 Task: Select Display Font Information
Action: Mouse moved to (282, 215)
Screenshot: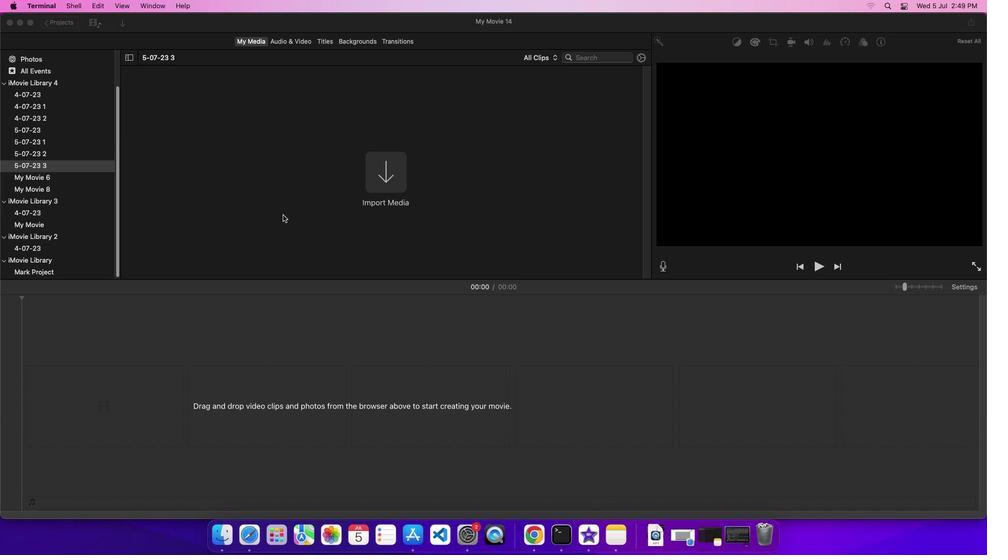 
Action: Mouse pressed left at (282, 215)
Screenshot: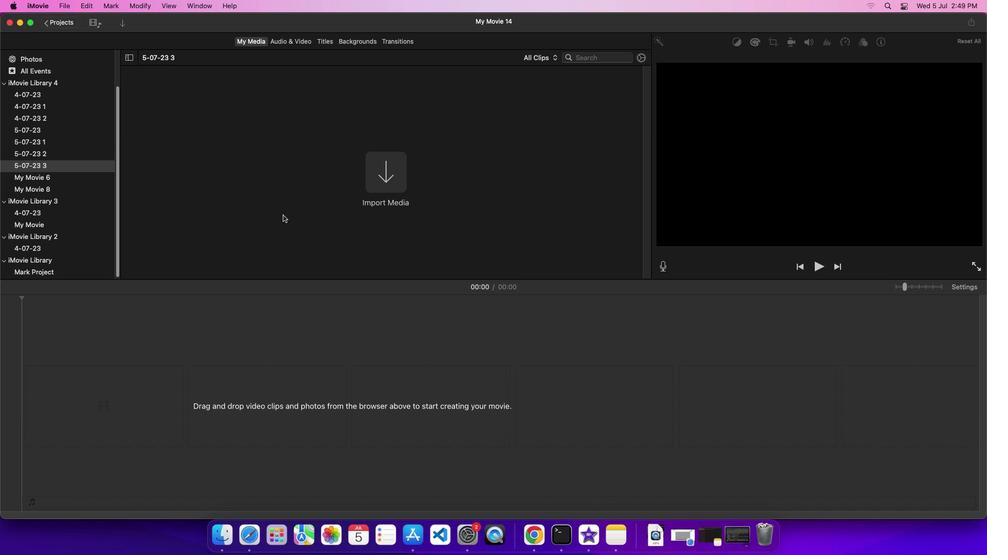 
Action: Mouse moved to (40, 0)
Screenshot: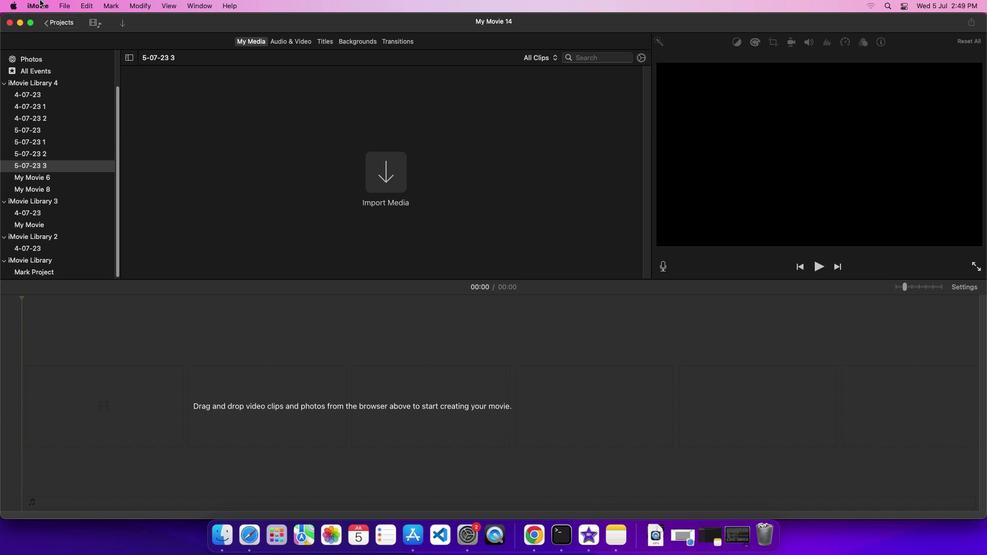
Action: Mouse pressed left at (40, 0)
Screenshot: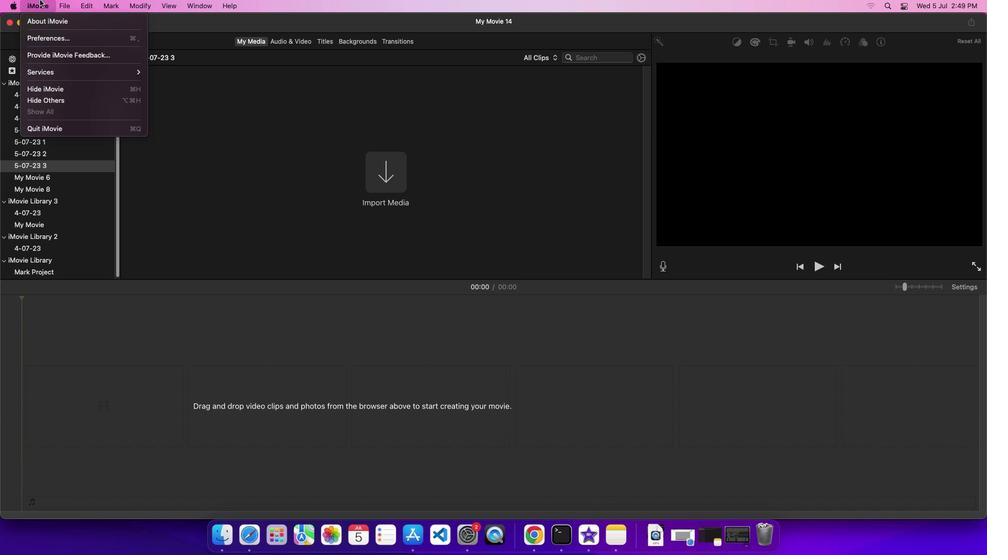 
Action: Mouse moved to (59, 71)
Screenshot: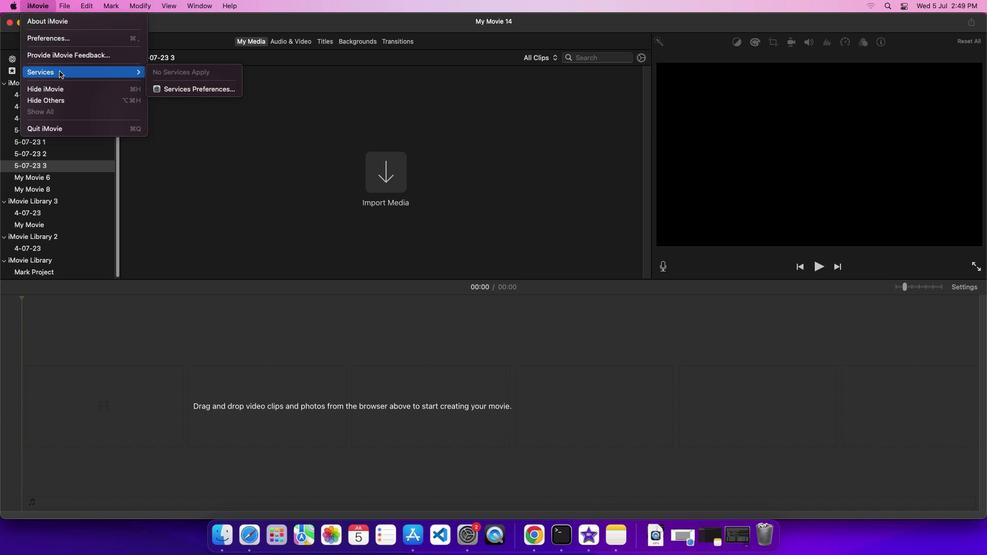 
Action: Mouse pressed left at (59, 71)
Screenshot: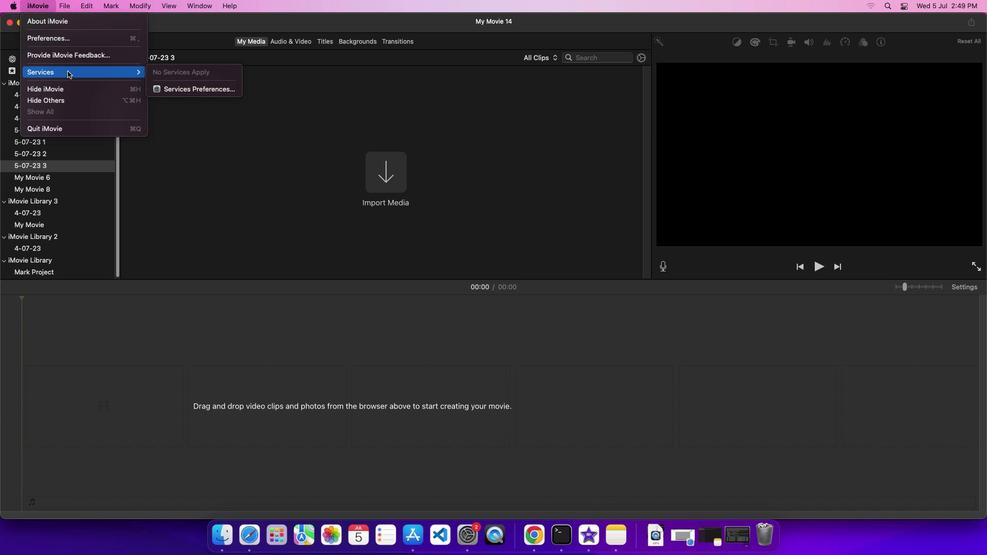 
Action: Mouse moved to (170, 91)
Screenshot: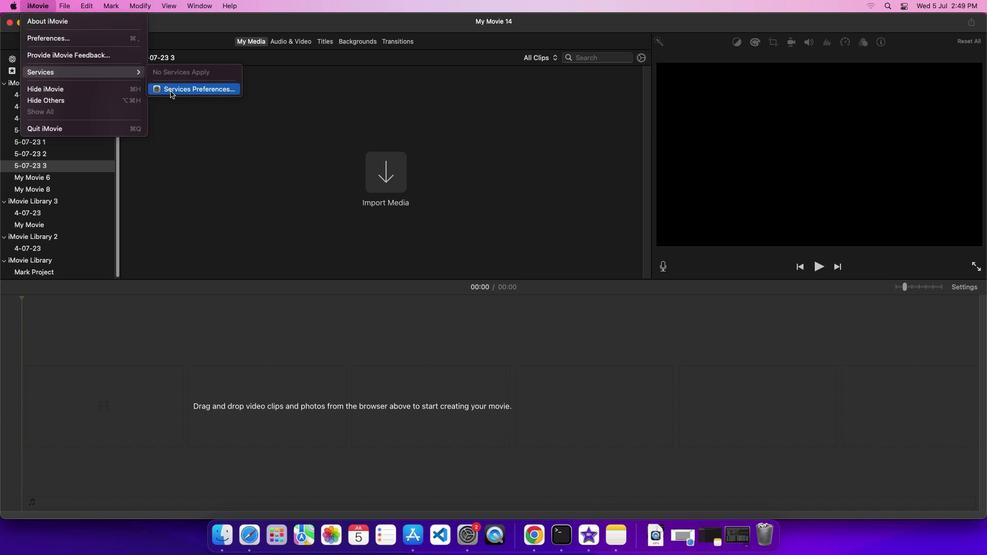 
Action: Mouse pressed left at (170, 91)
Screenshot: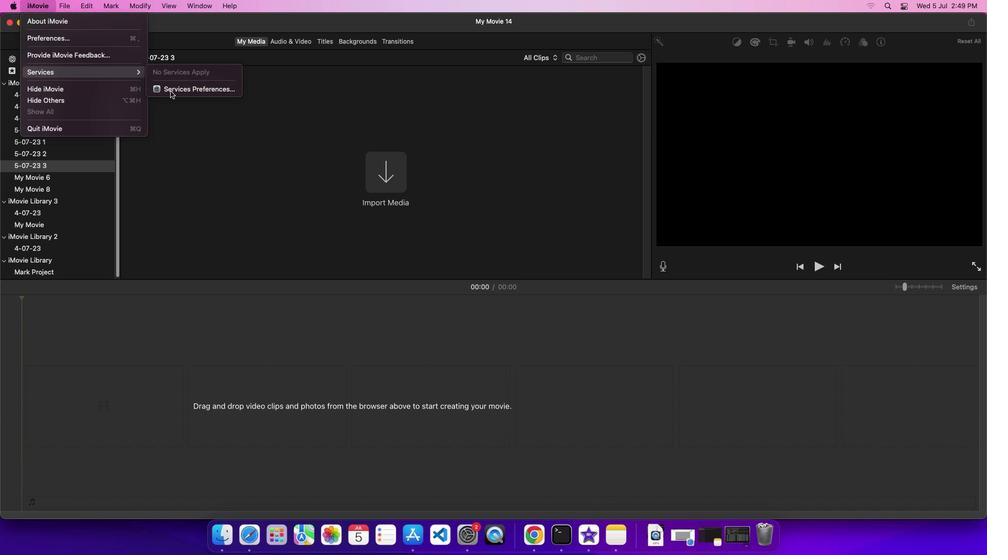 
Action: Mouse moved to (669, 212)
Screenshot: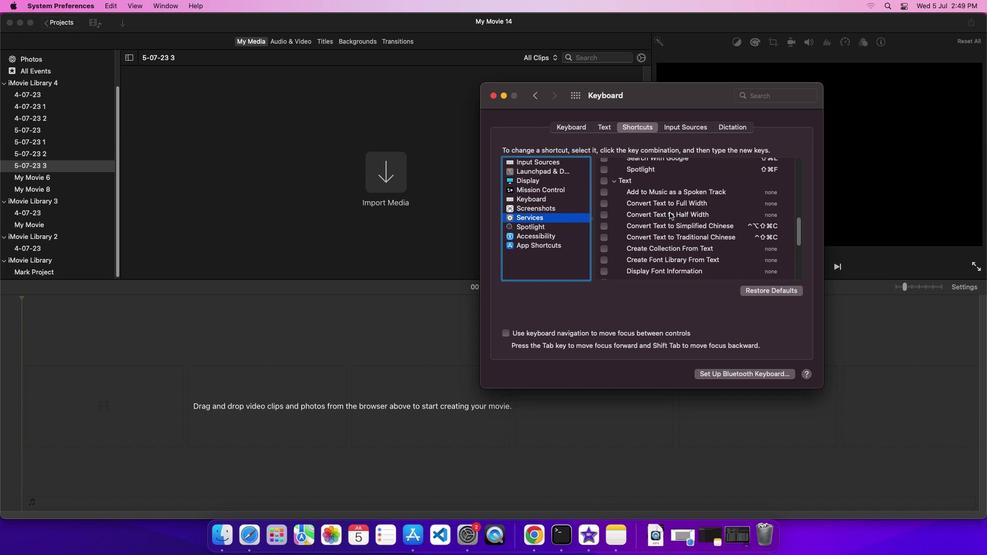 
Action: Mouse scrolled (669, 212) with delta (0, 0)
Screenshot: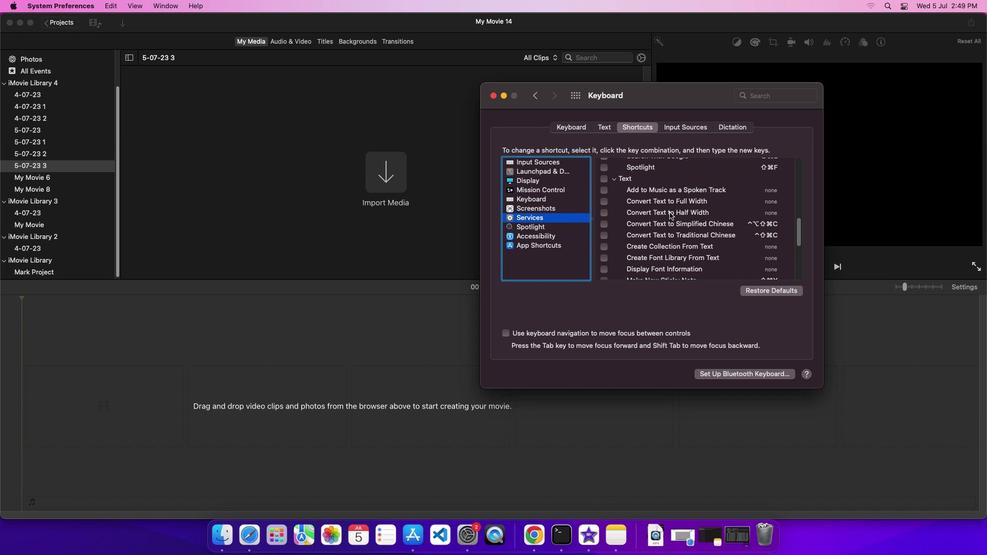 
Action: Mouse scrolled (669, 212) with delta (0, 0)
Screenshot: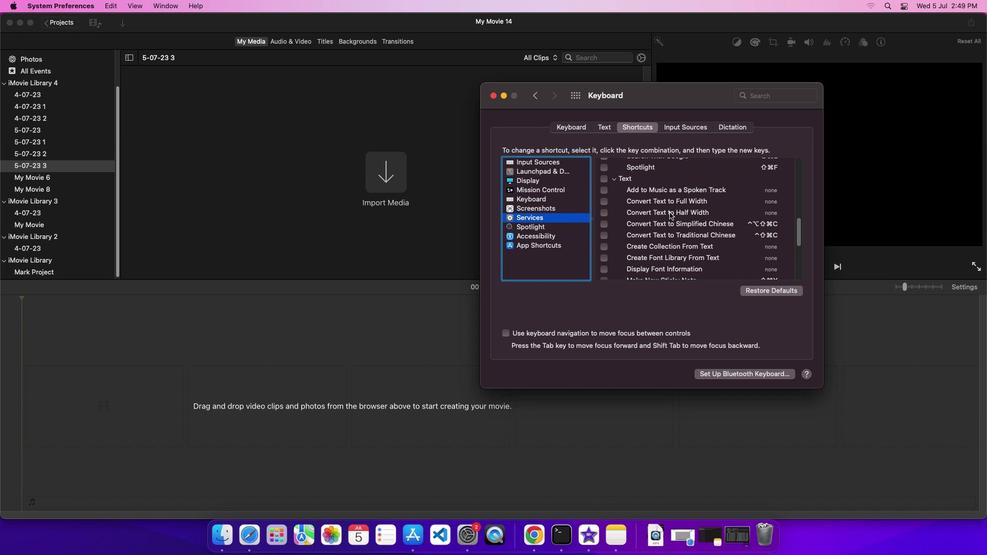 
Action: Mouse moved to (666, 224)
Screenshot: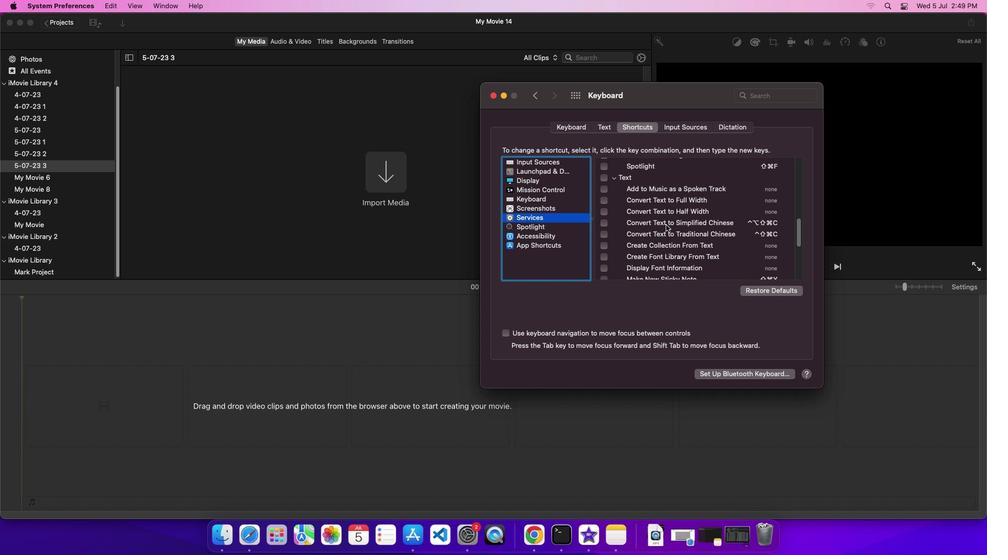 
Action: Mouse scrolled (666, 224) with delta (0, 0)
Screenshot: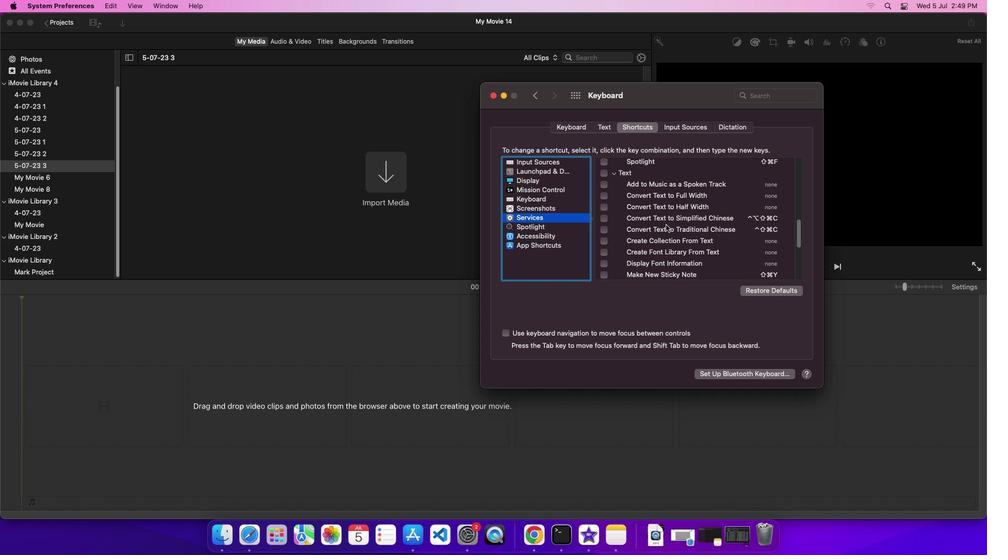 
Action: Mouse scrolled (666, 224) with delta (0, 0)
Screenshot: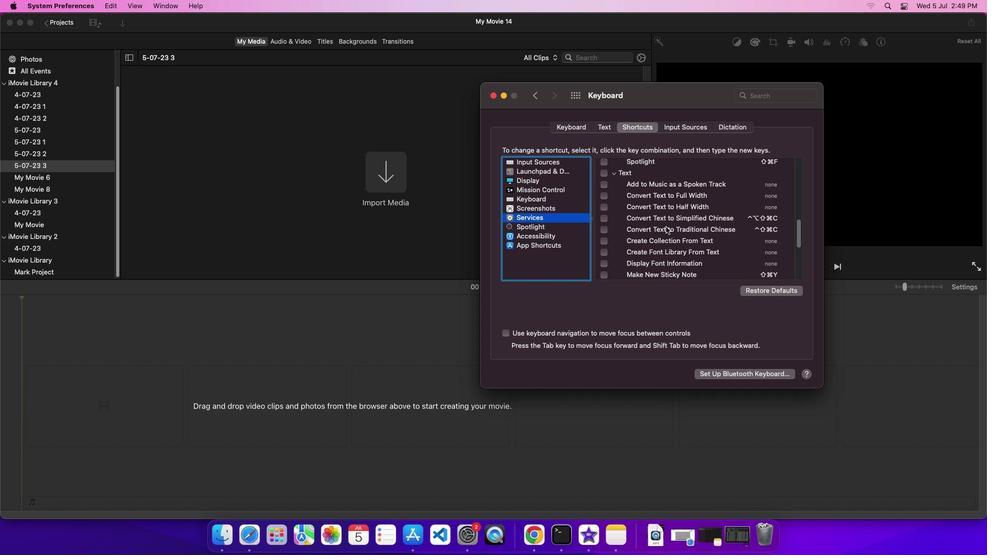 
Action: Mouse moved to (604, 267)
Screenshot: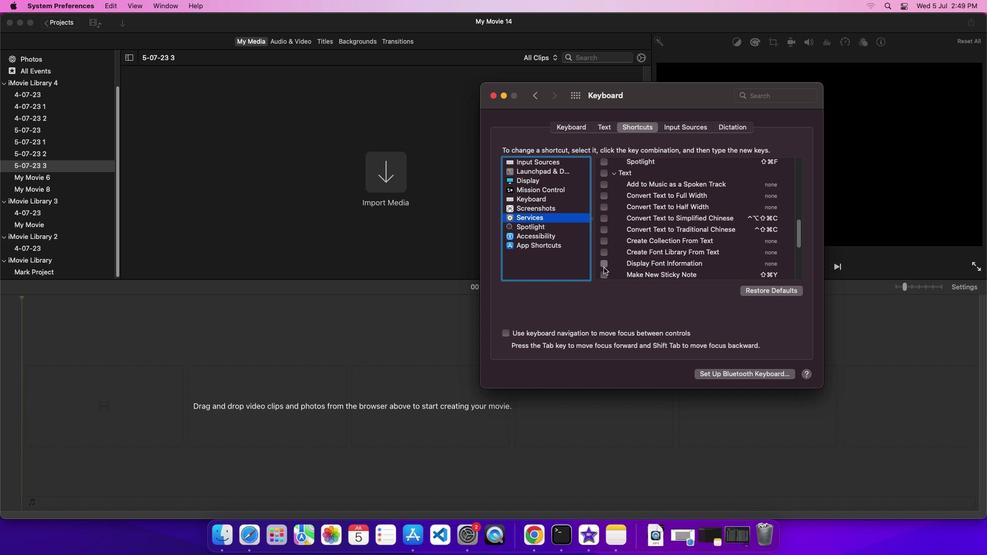 
Action: Mouse pressed left at (604, 267)
Screenshot: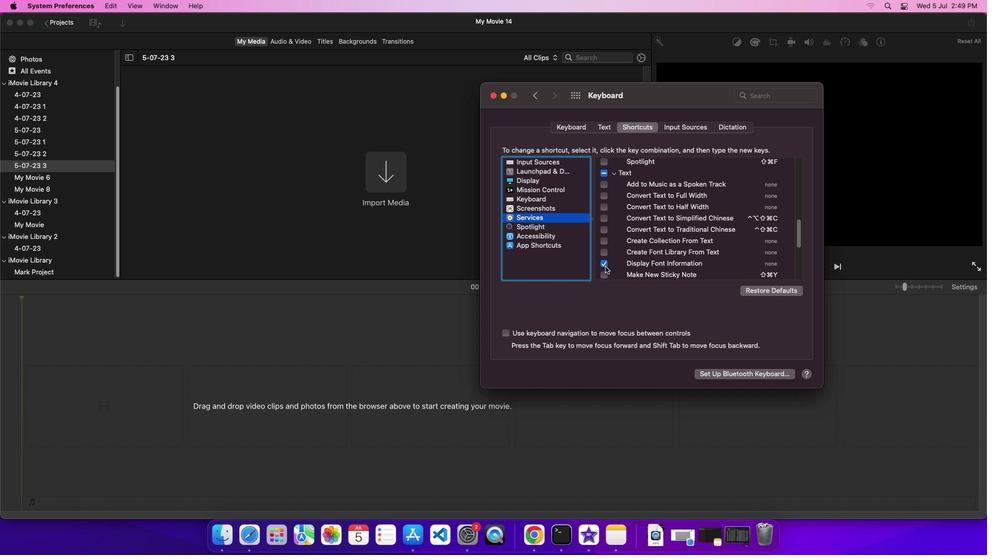 
Action: Mouse moved to (623, 263)
Screenshot: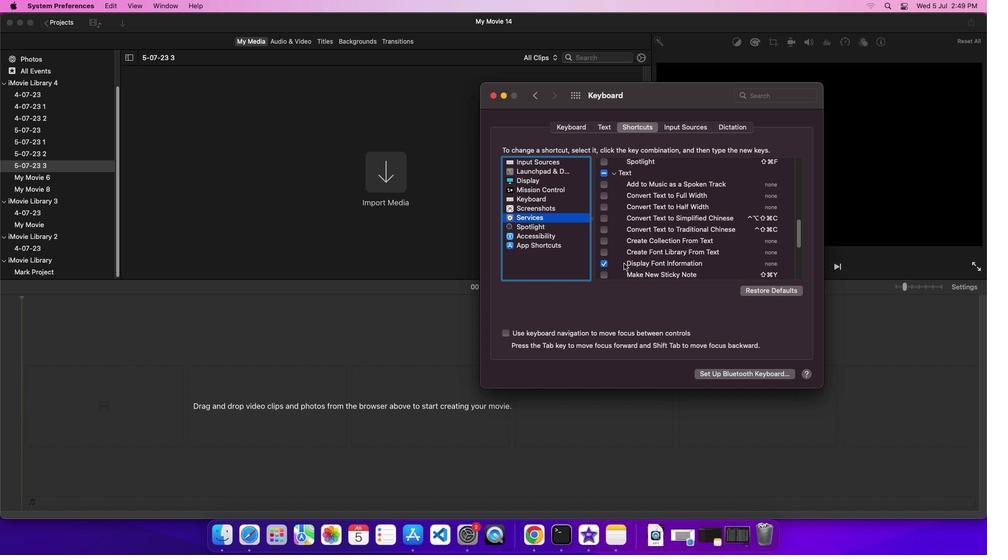 
